 Task: Toggle the breakpoints.
Action: Mouse moved to (13, 57)
Screenshot: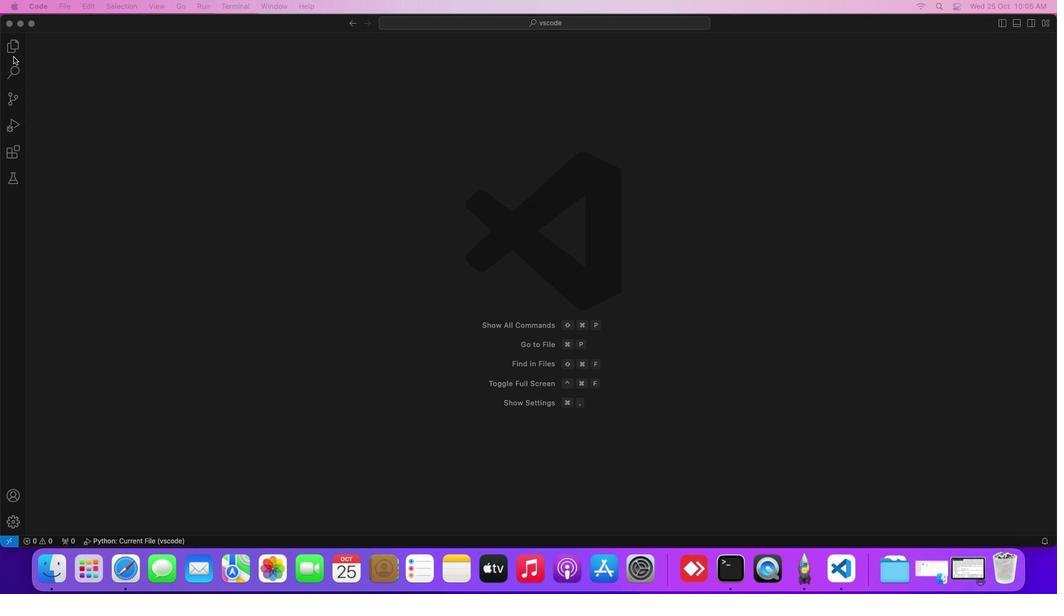 
Action: Mouse pressed left at (13, 57)
Screenshot: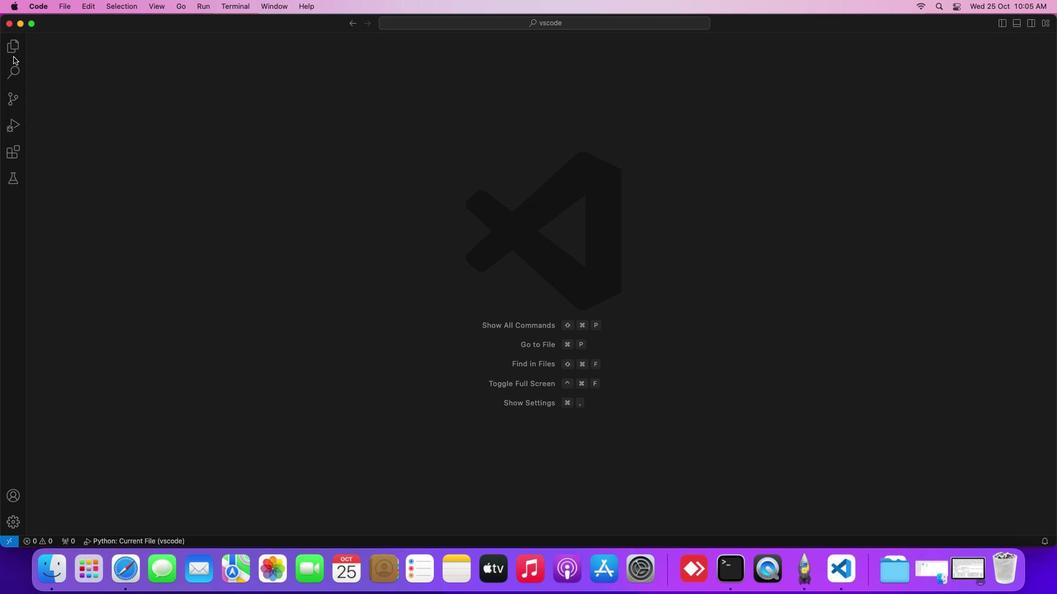 
Action: Mouse moved to (80, 92)
Screenshot: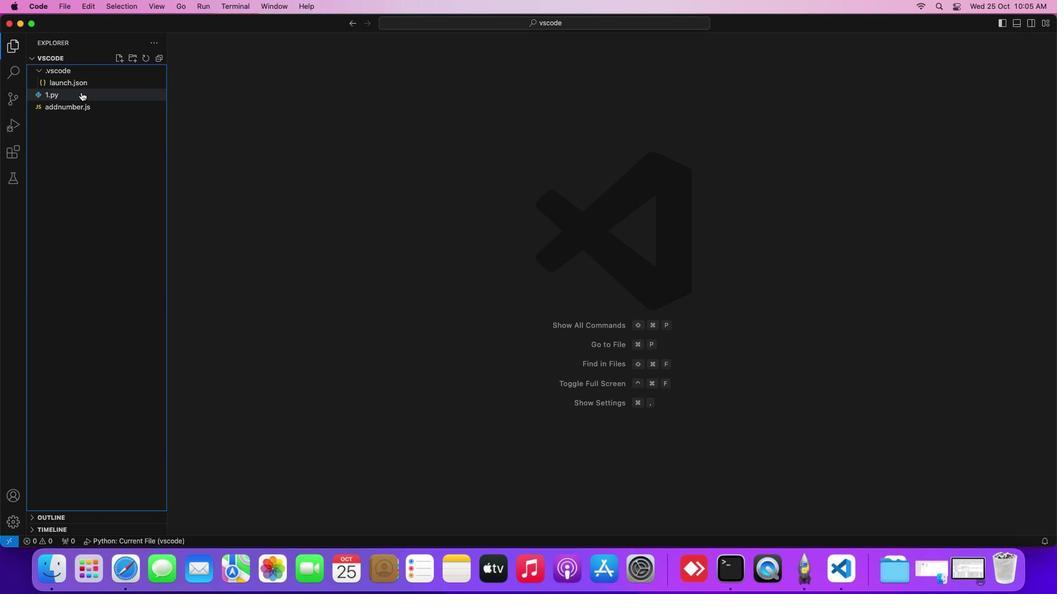 
Action: Mouse pressed left at (80, 92)
Screenshot: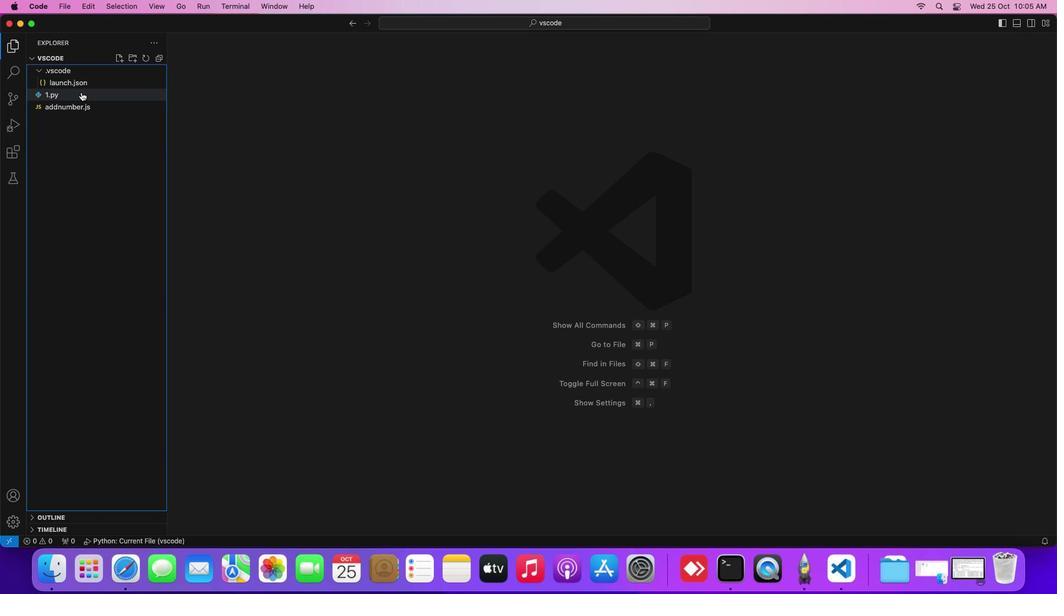 
Action: Mouse moved to (198, 9)
Screenshot: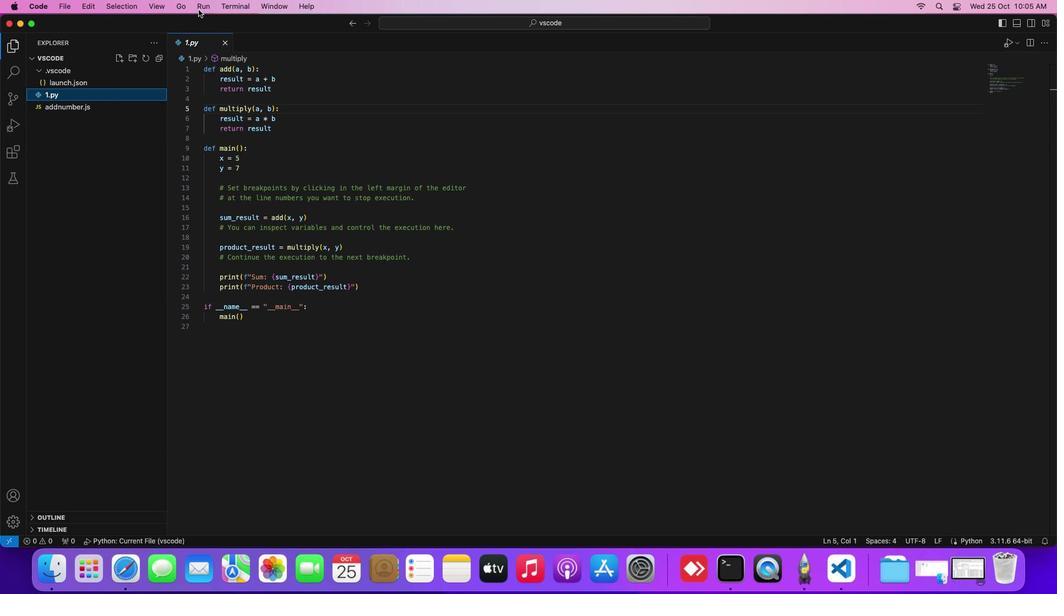 
Action: Mouse pressed left at (198, 9)
Screenshot: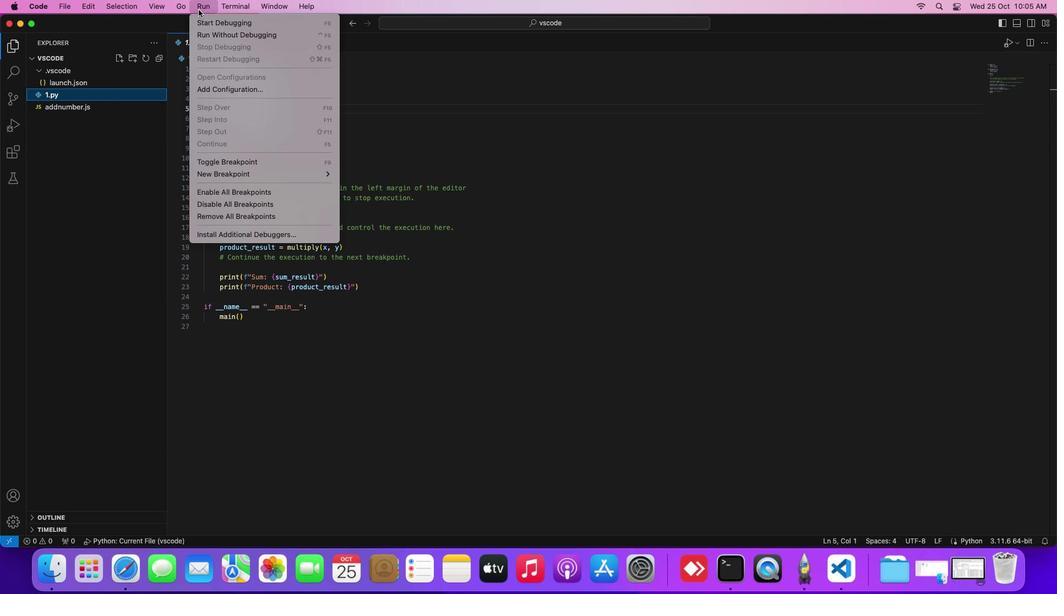 
Action: Mouse moved to (207, 19)
Screenshot: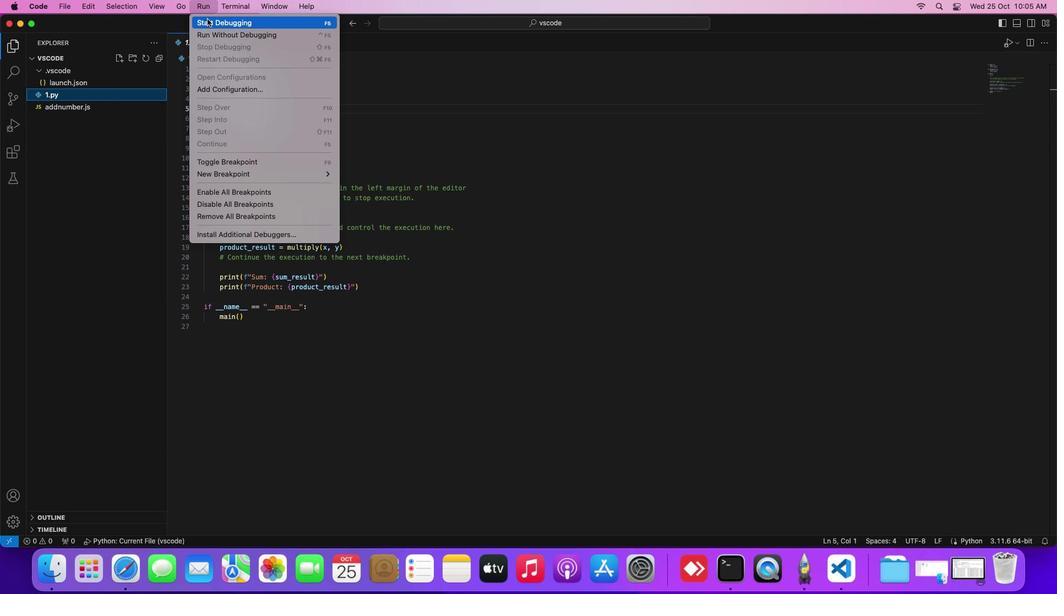 
Action: Mouse pressed left at (207, 19)
Screenshot: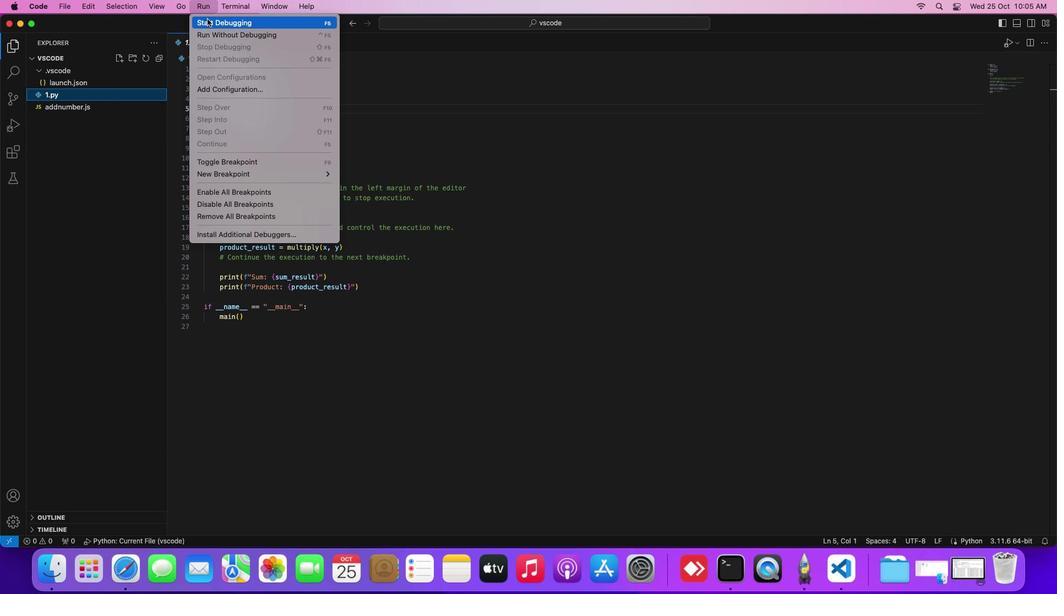 
Action: Mouse moved to (203, 7)
Screenshot: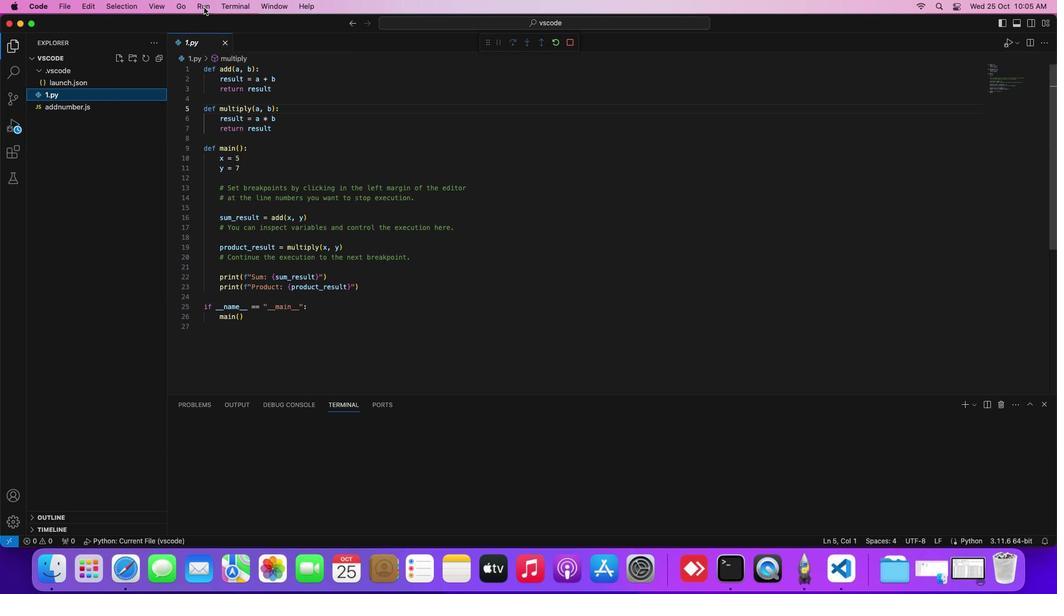 
Action: Mouse pressed left at (203, 7)
Screenshot: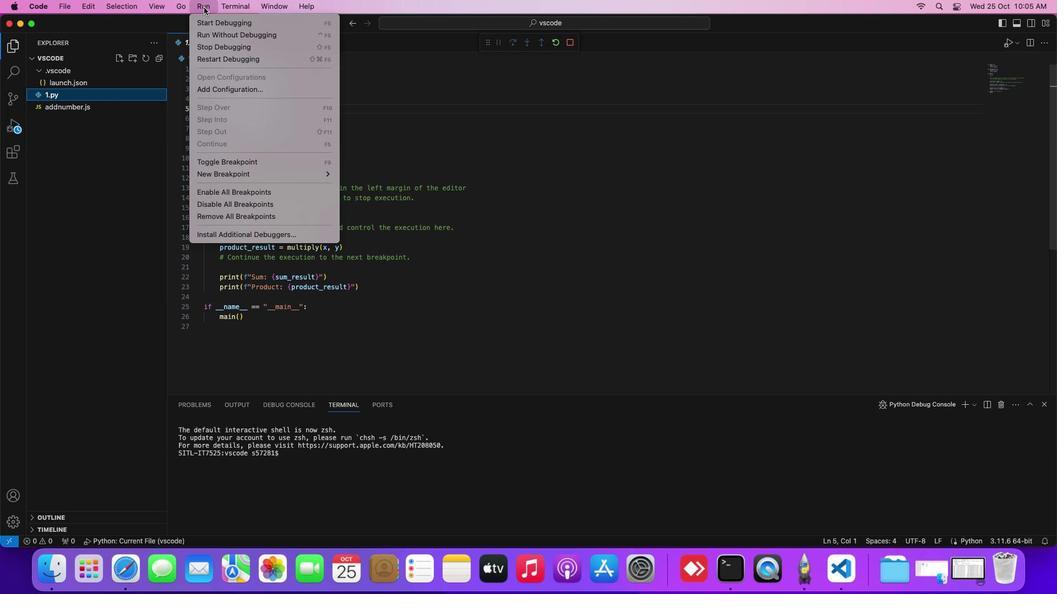 
Action: Mouse moved to (241, 166)
Screenshot: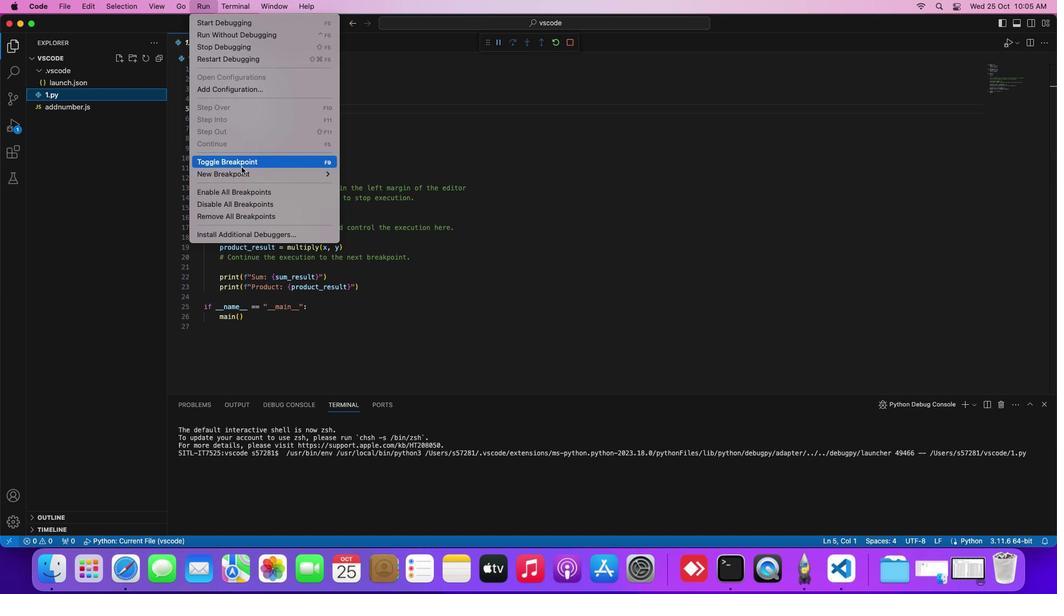 
Action: Mouse pressed left at (241, 166)
Screenshot: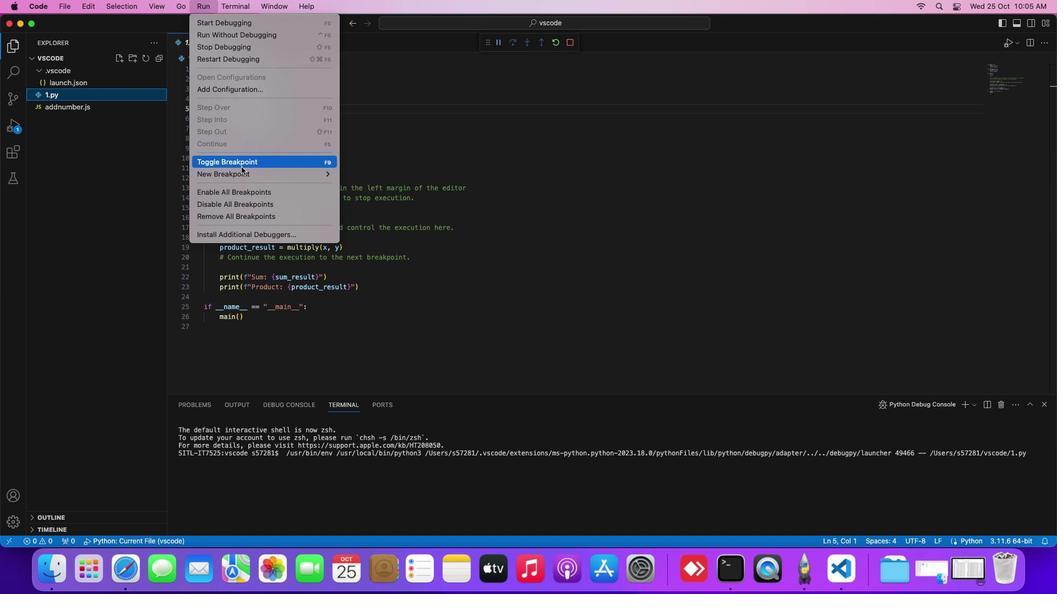
Action: Mouse moved to (174, 73)
Screenshot: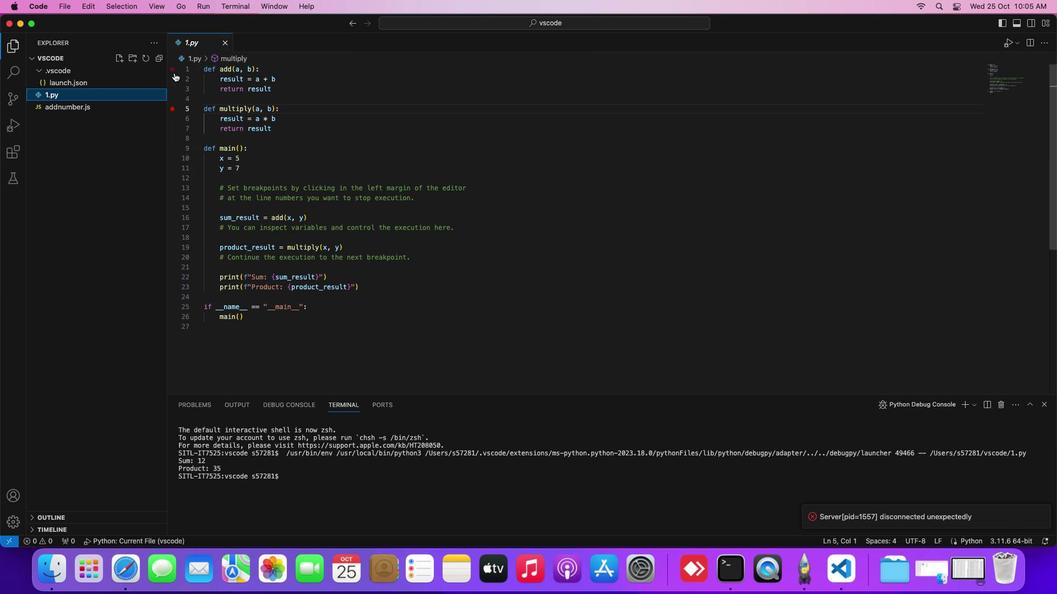 
Action: Mouse pressed left at (174, 73)
Screenshot: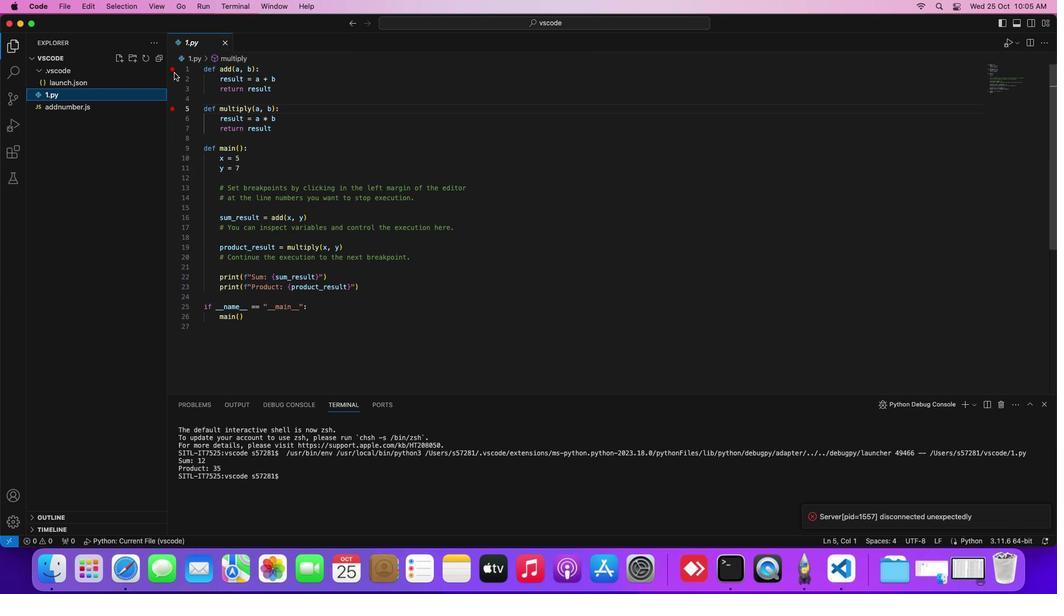 
Action: Mouse moved to (171, 150)
Screenshot: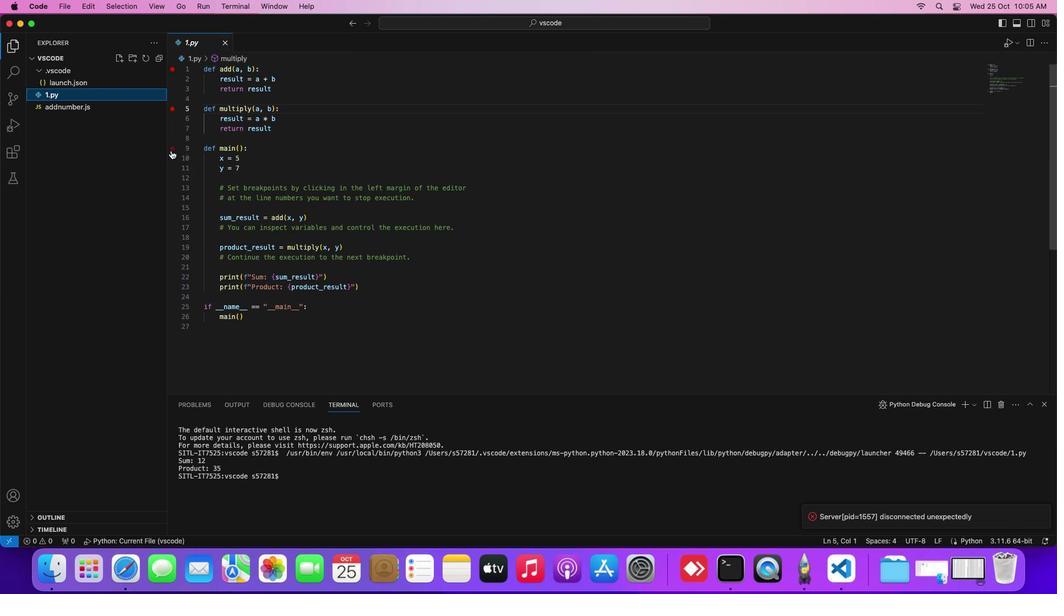 
Action: Mouse pressed left at (171, 150)
Screenshot: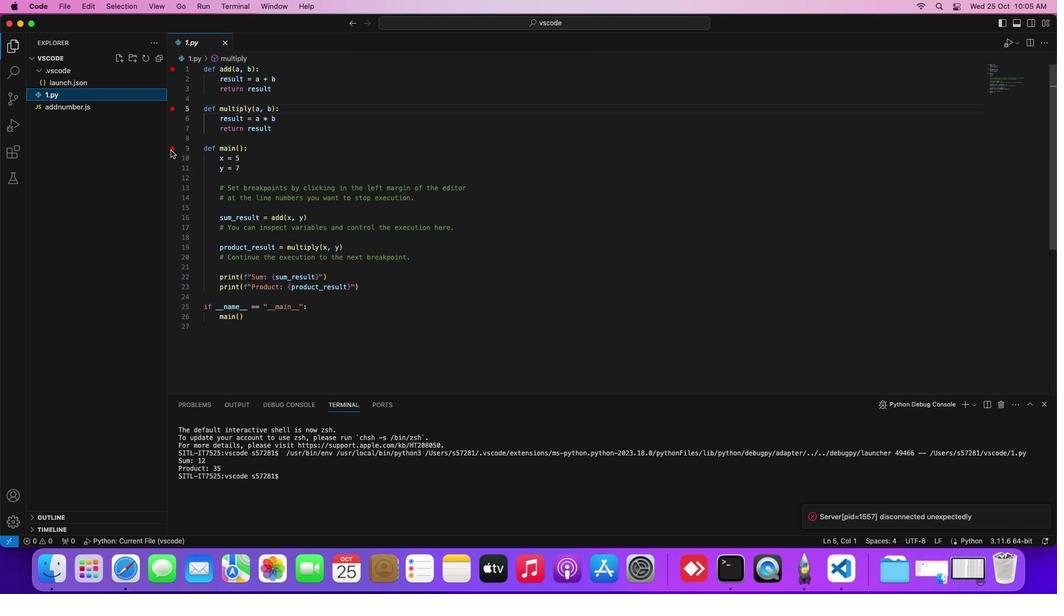
Action: Mouse moved to (204, 2)
Screenshot: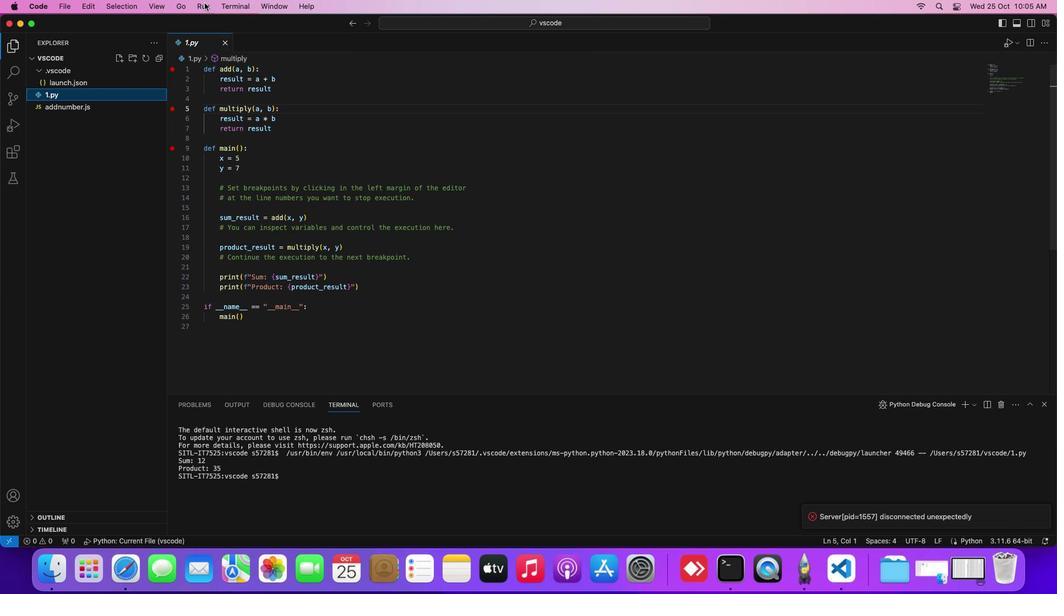 
Action: Mouse pressed left at (204, 2)
Screenshot: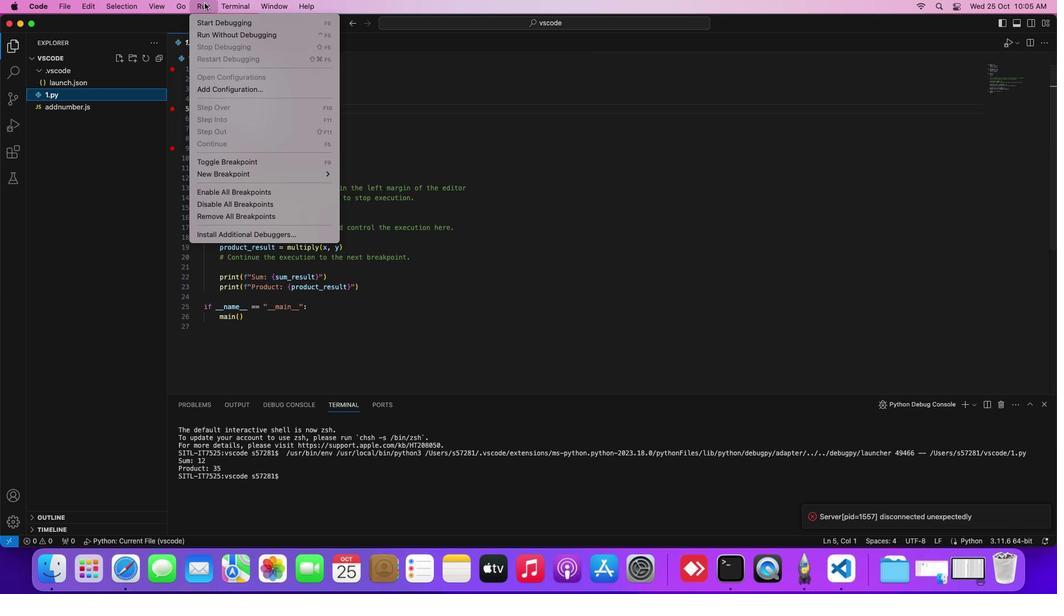 
Action: Mouse moved to (232, 165)
Screenshot: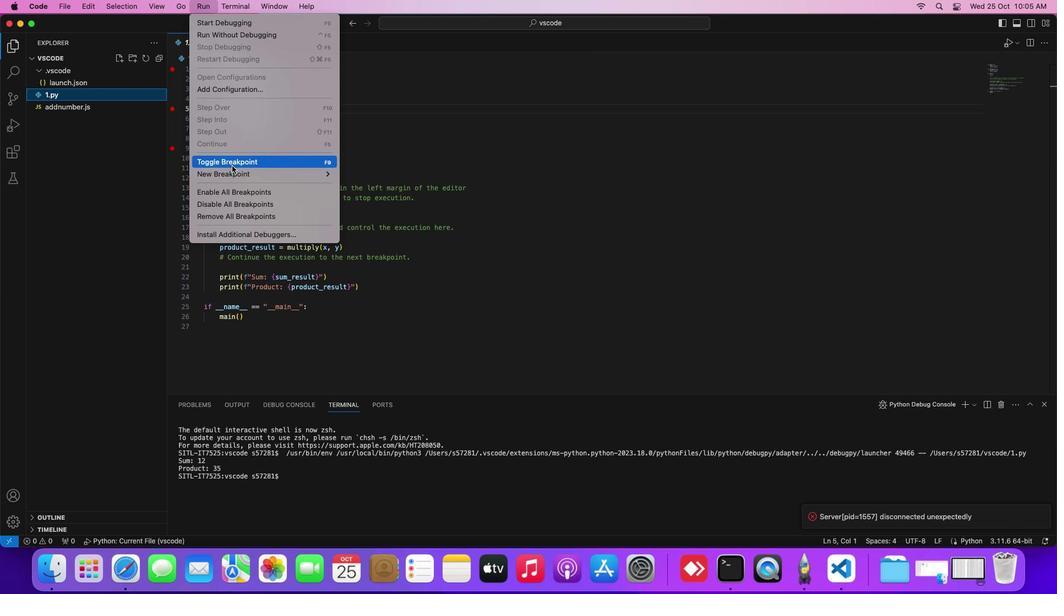 
Action: Mouse pressed left at (232, 165)
Screenshot: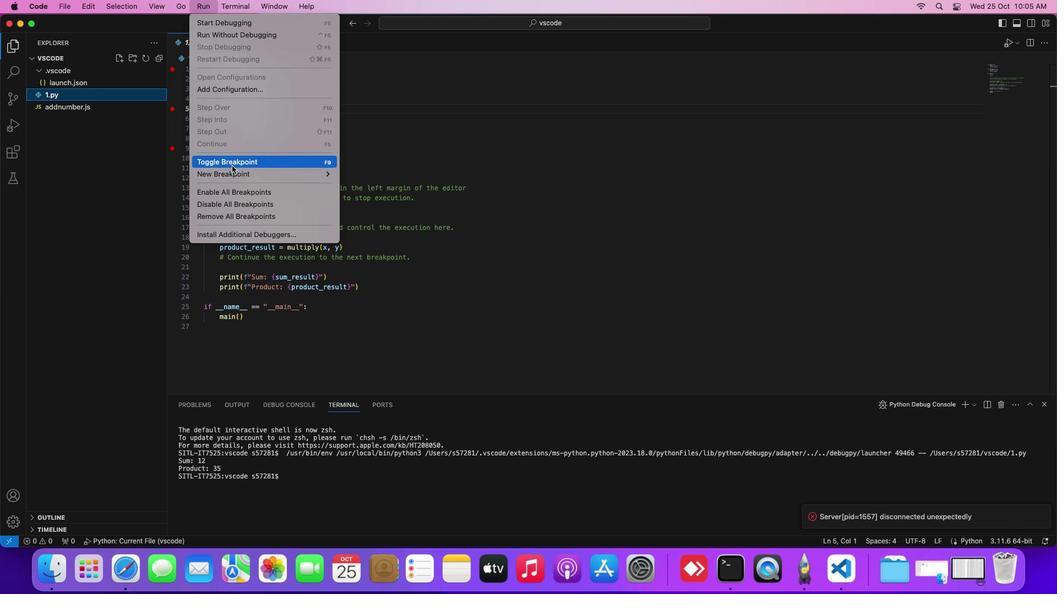 
Action: Mouse moved to (174, 218)
Screenshot: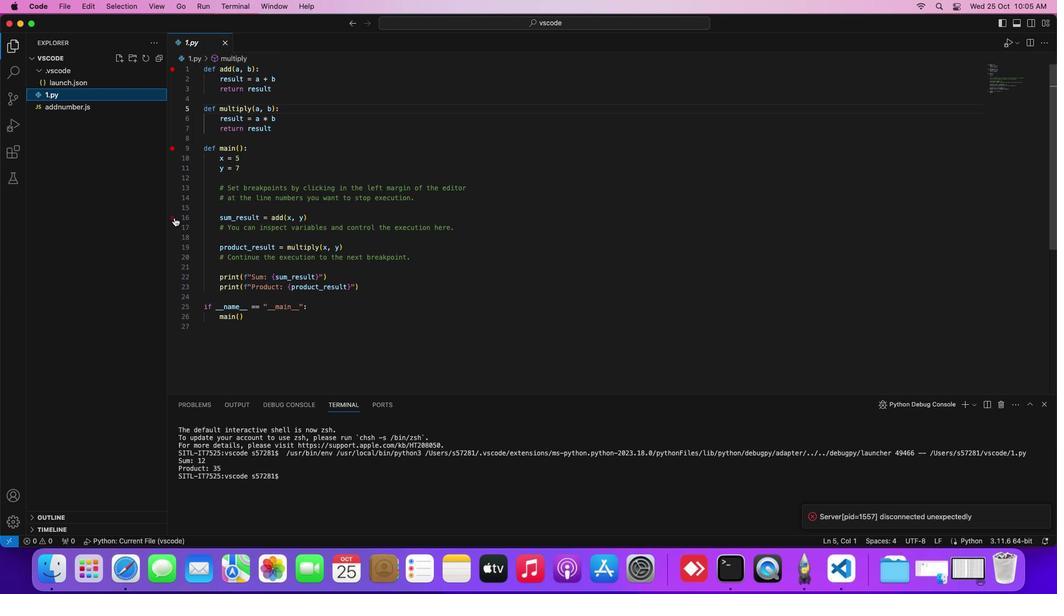 
Action: Mouse pressed left at (174, 218)
Screenshot: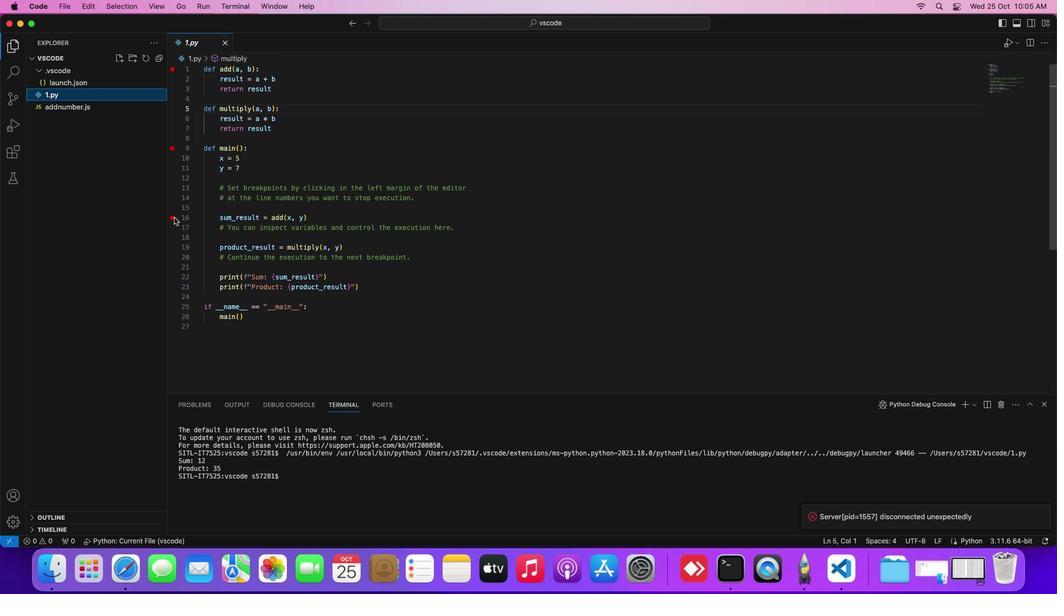 
Action: Mouse moved to (209, 5)
Screenshot: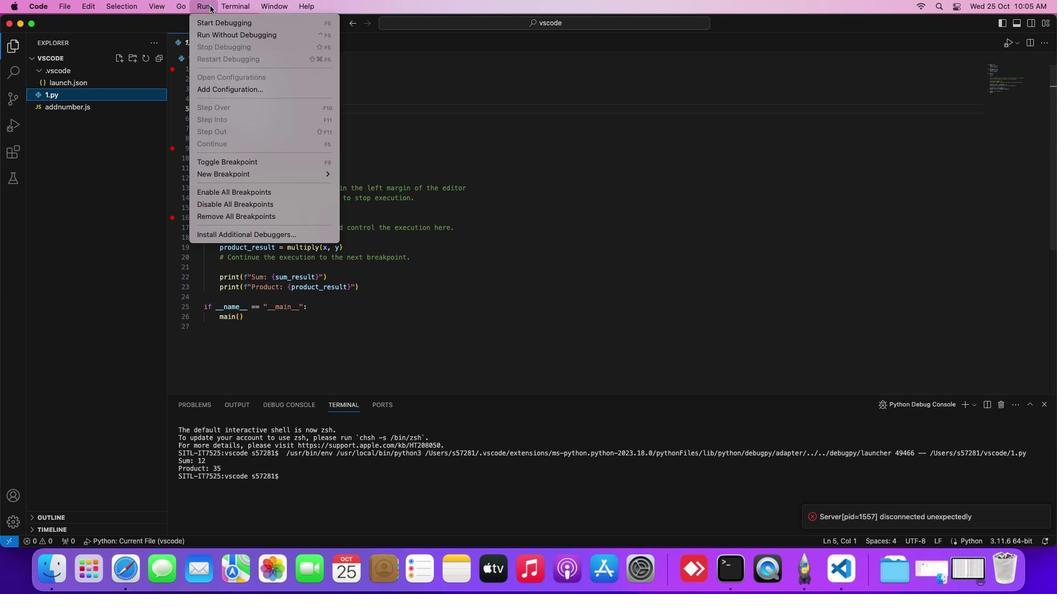 
Action: Mouse pressed left at (209, 5)
Screenshot: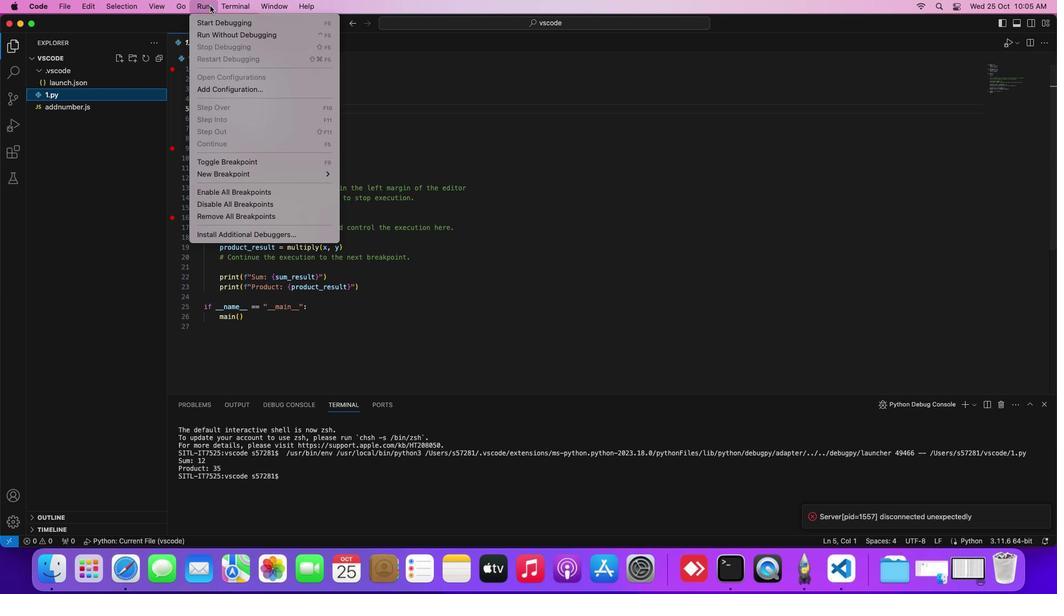
Action: Mouse moved to (232, 159)
Screenshot: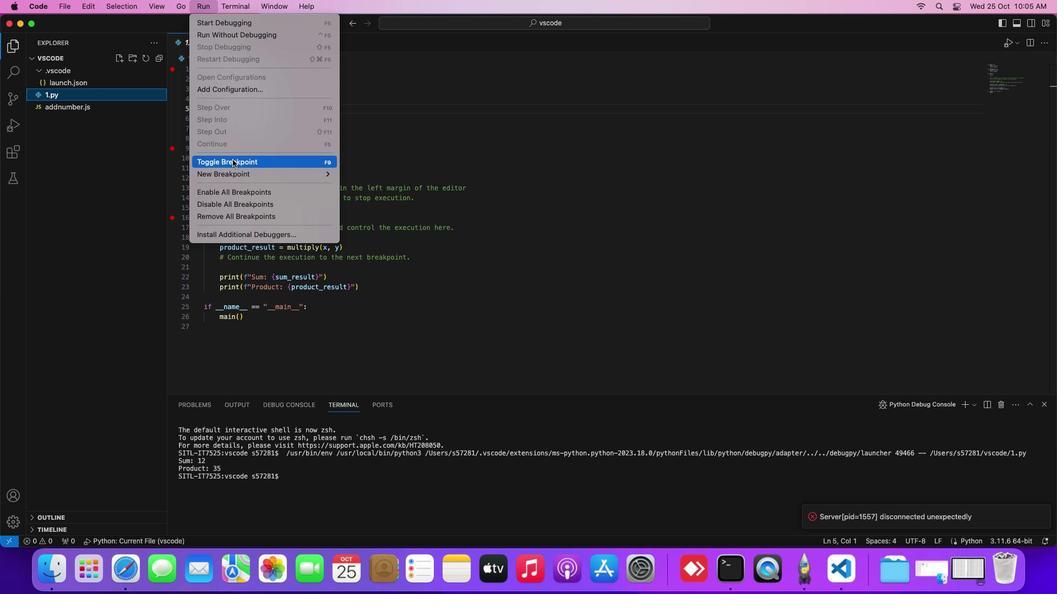 
Action: Mouse pressed left at (232, 159)
Screenshot: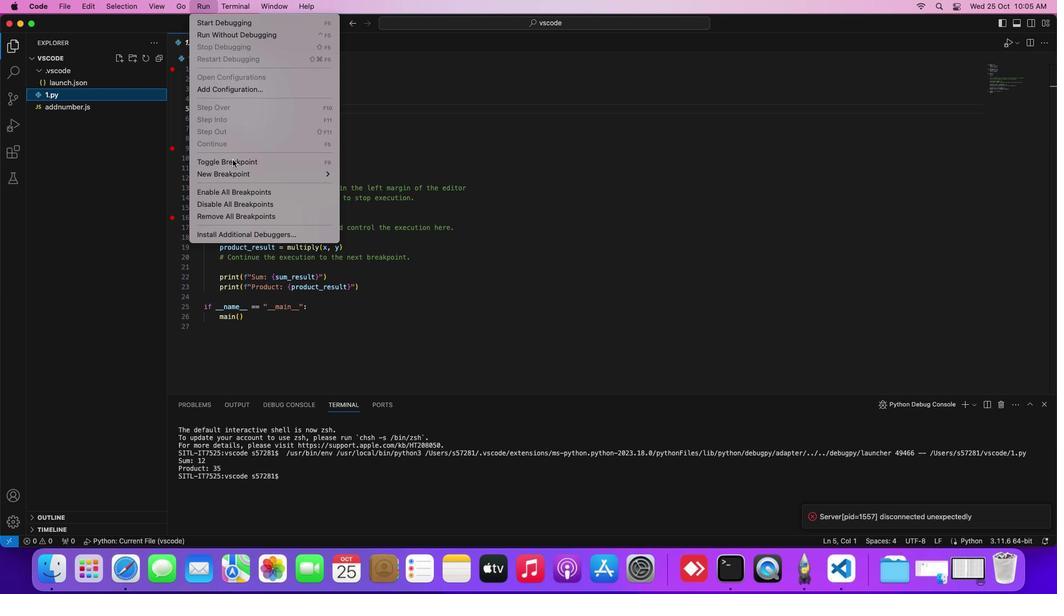 
Action: Mouse moved to (175, 306)
Screenshot: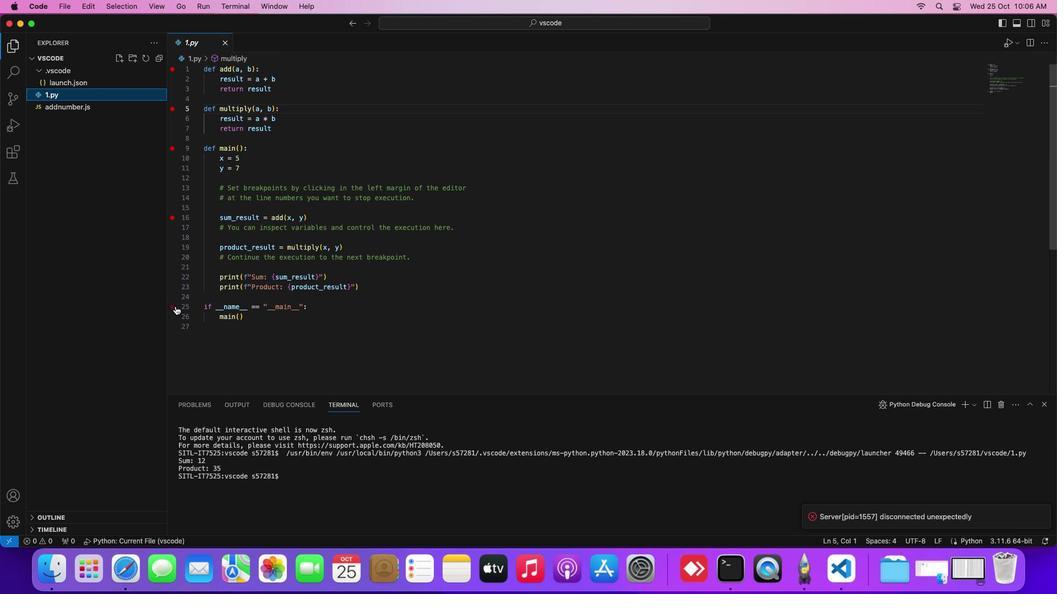 
Action: Mouse pressed left at (175, 306)
Screenshot: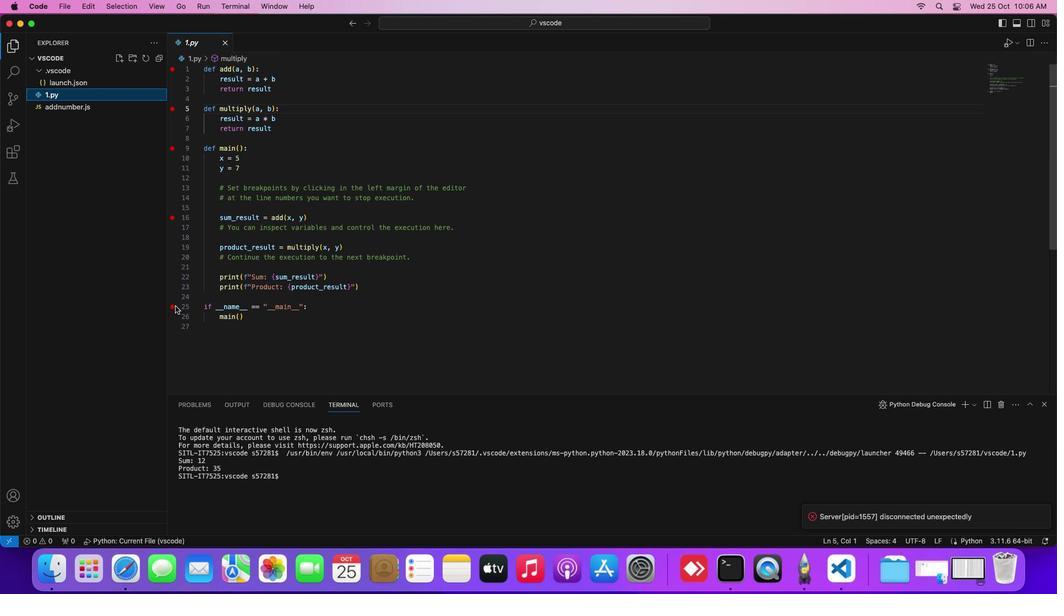 
Action: Mouse moved to (331, 297)
Screenshot: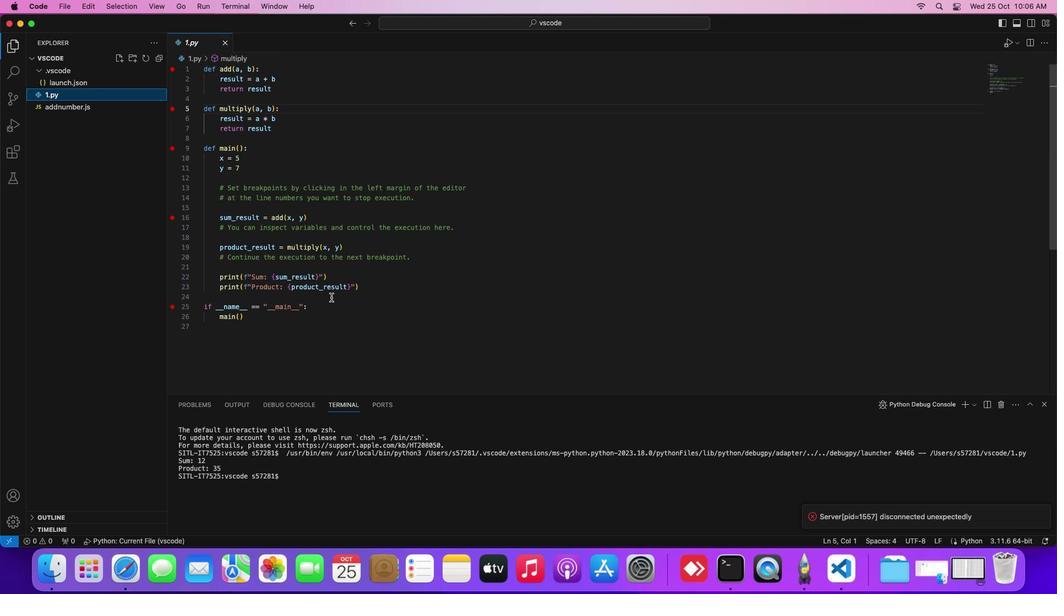 
